 Task: Add a signature Julie Green containing Best wishes for a happy National Technology Day, Julie Green to email address softage.2@softage.net and add a folder Data science
Action: Key pressed n
Screenshot: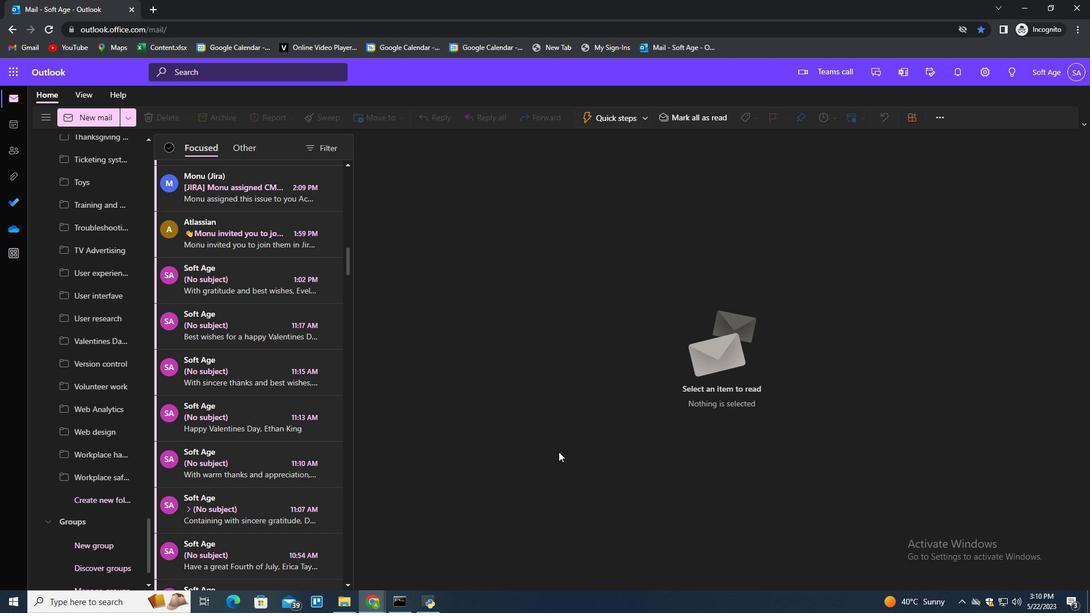 
Action: Mouse moved to (764, 116)
Screenshot: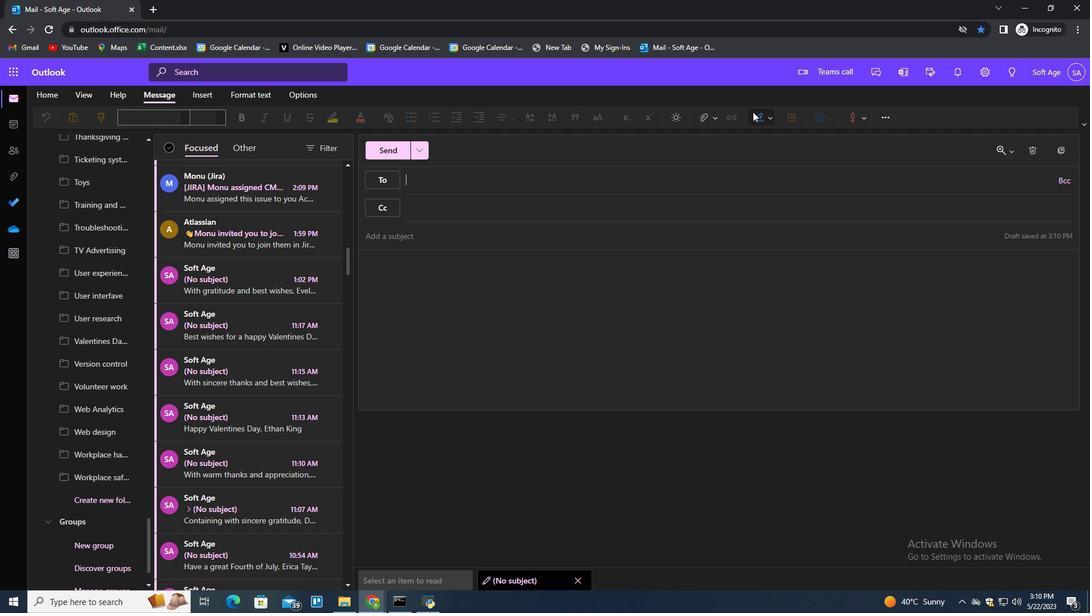 
Action: Mouse pressed left at (764, 116)
Screenshot: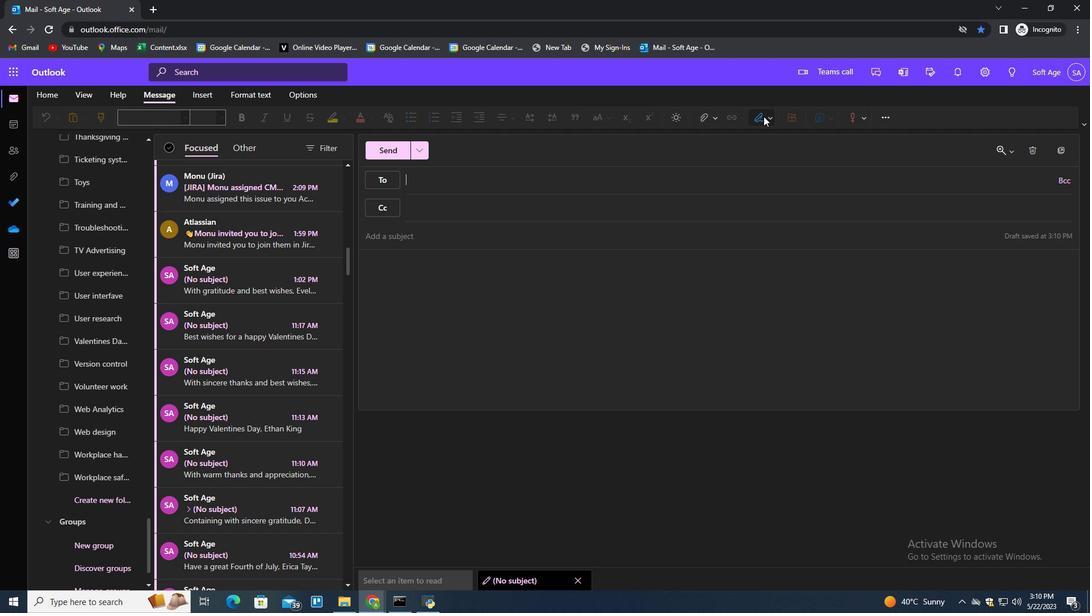 
Action: Mouse moved to (739, 166)
Screenshot: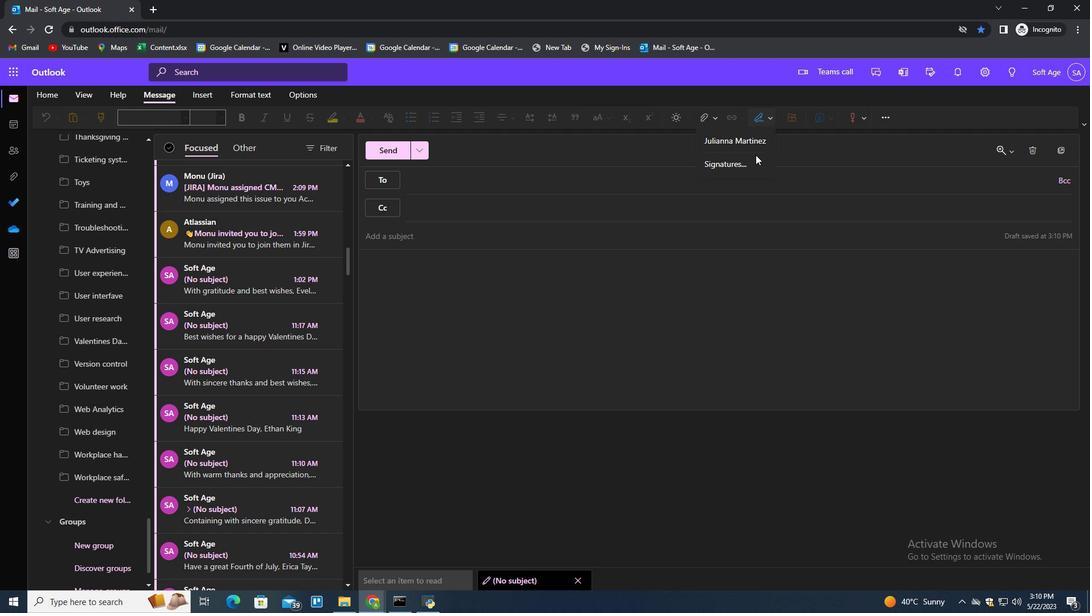 
Action: Mouse pressed left at (739, 166)
Screenshot: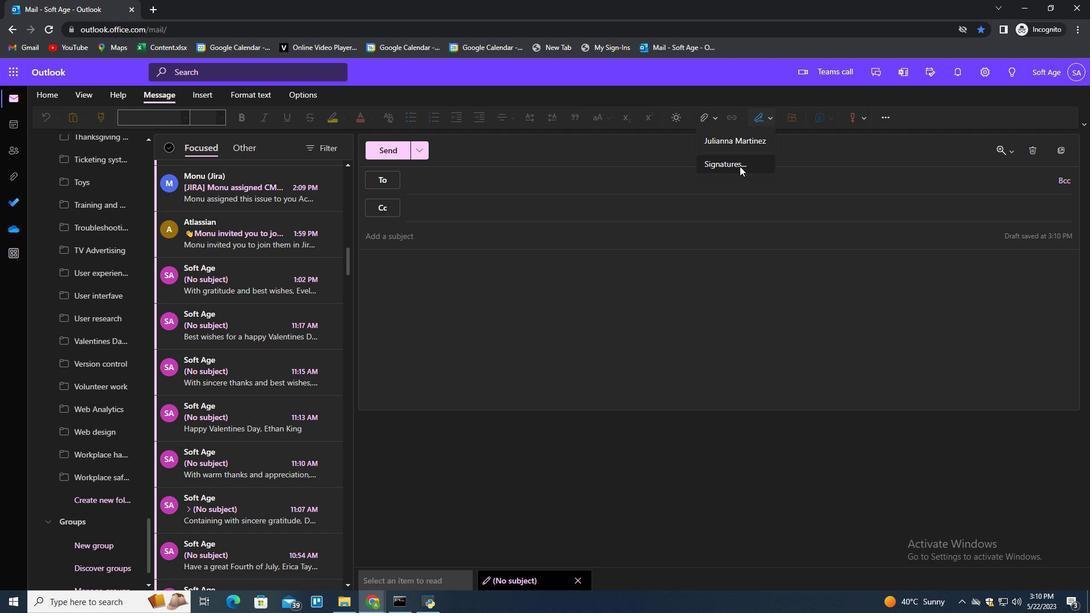 
Action: Mouse moved to (771, 208)
Screenshot: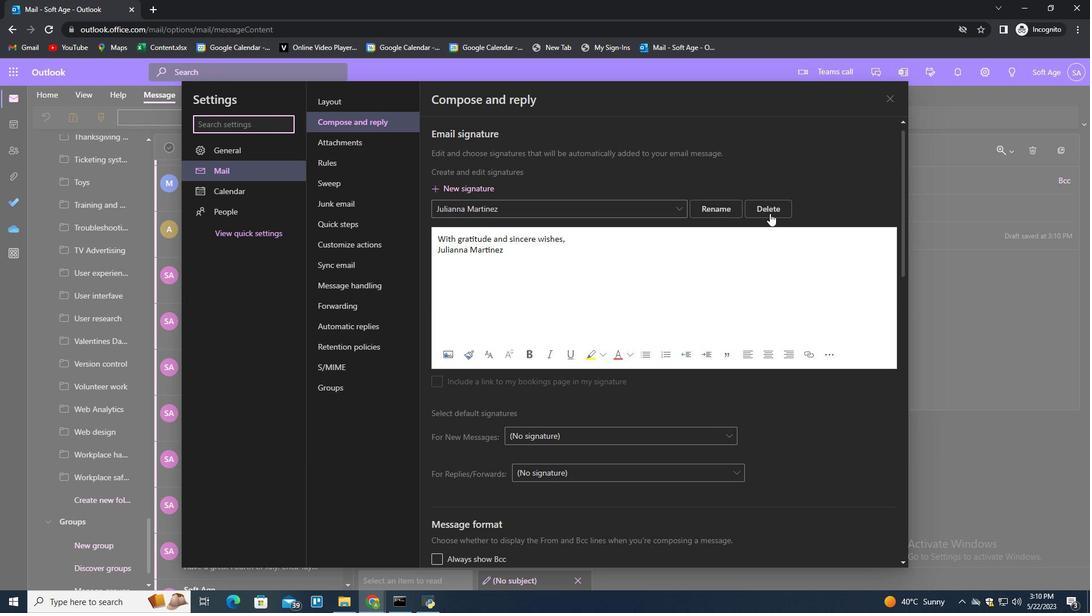 
Action: Mouse pressed left at (771, 208)
Screenshot: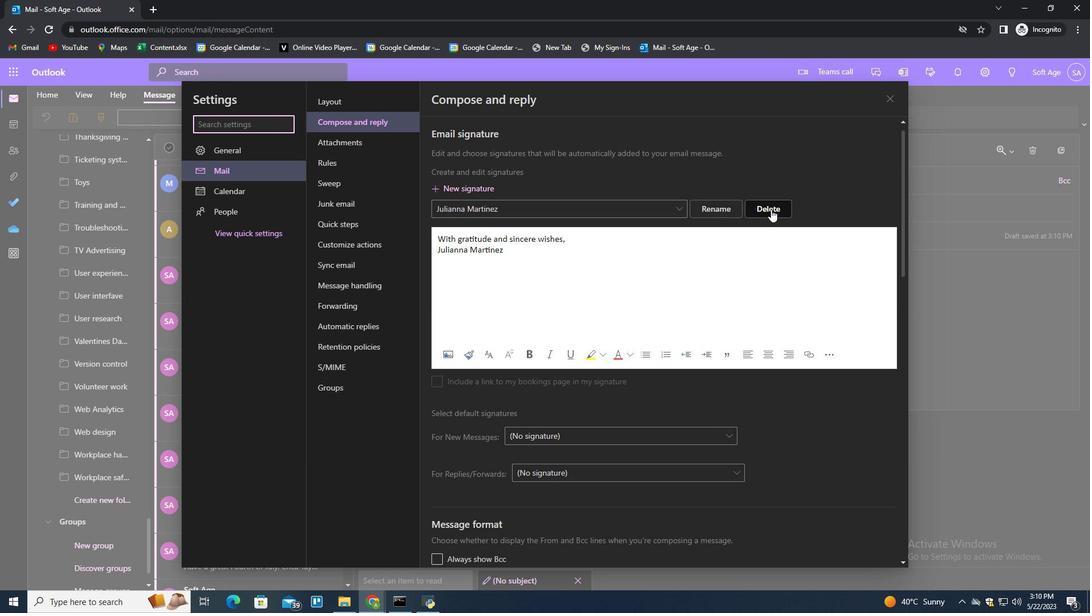 
Action: Mouse moved to (766, 210)
Screenshot: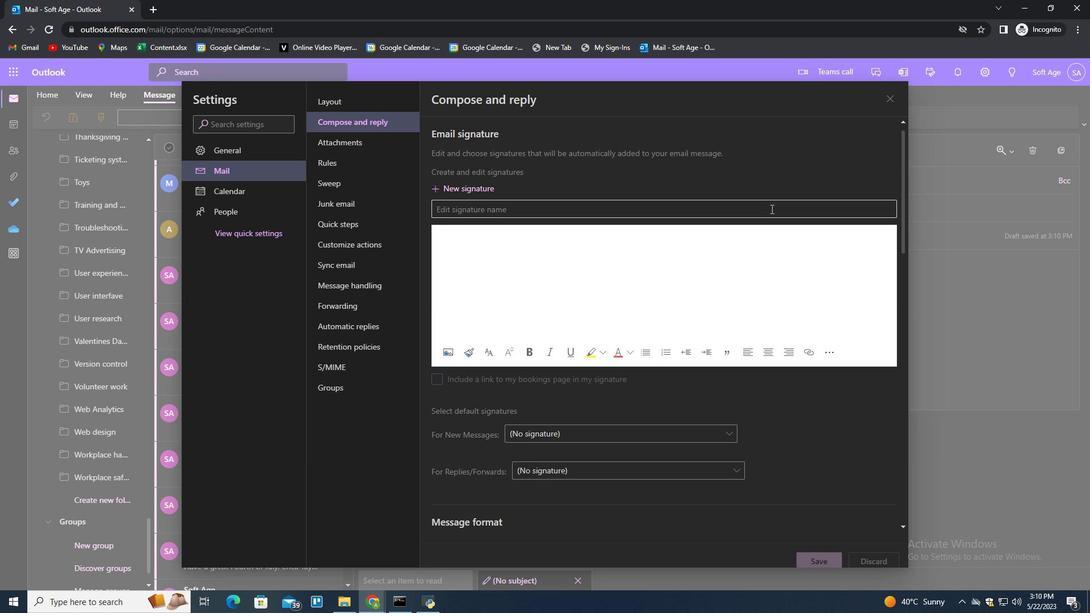 
Action: Mouse pressed left at (766, 210)
Screenshot: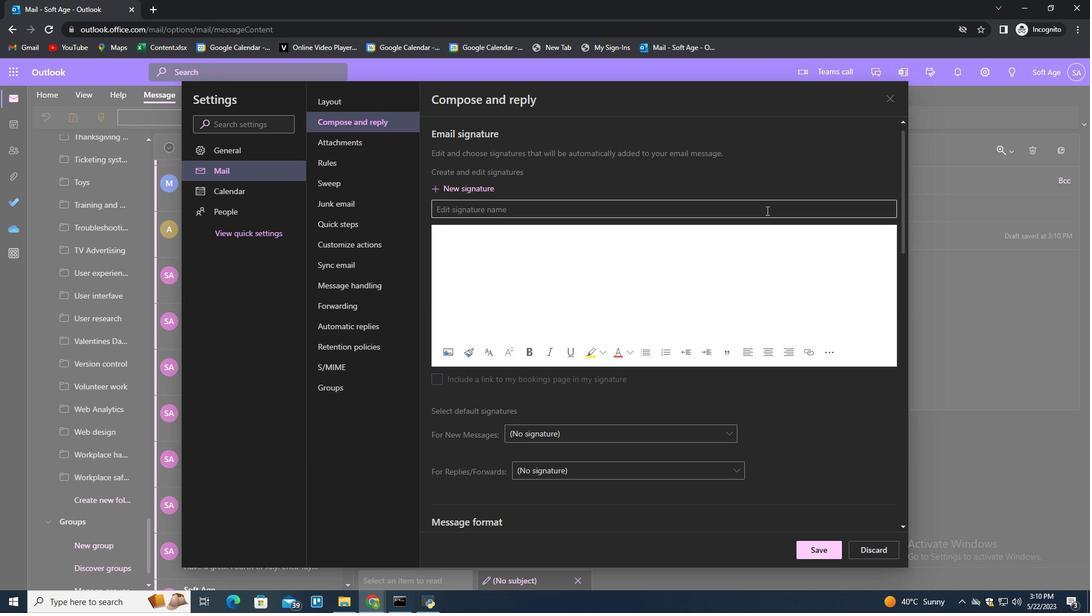 
Action: Mouse moved to (766, 210)
Screenshot: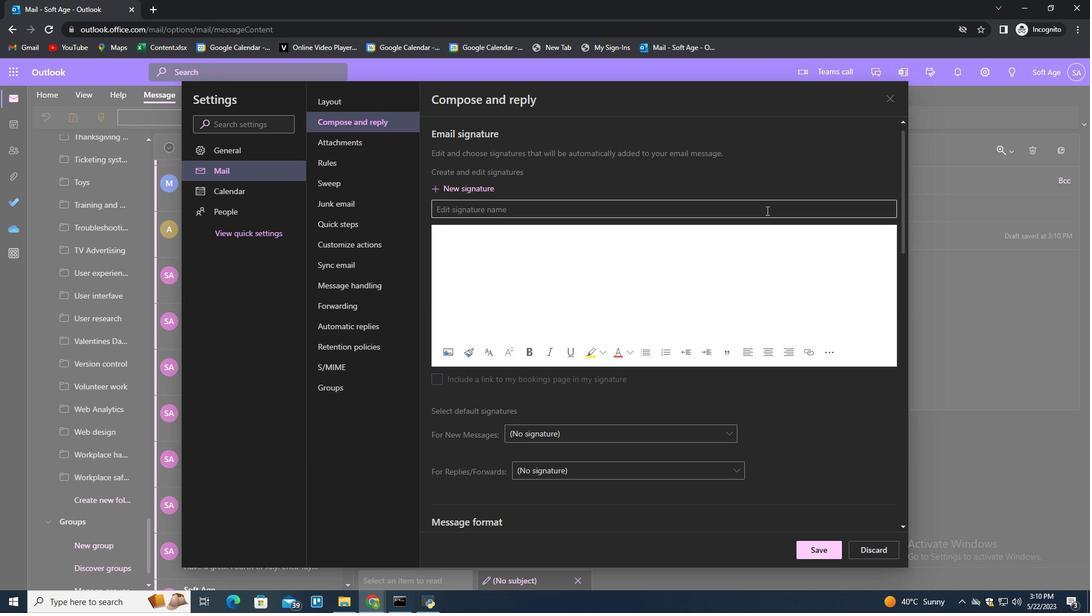 
Action: Key pressed <Key.shift>G<Key.backspace>Julie<Key.space><Key.shift>Green
Screenshot: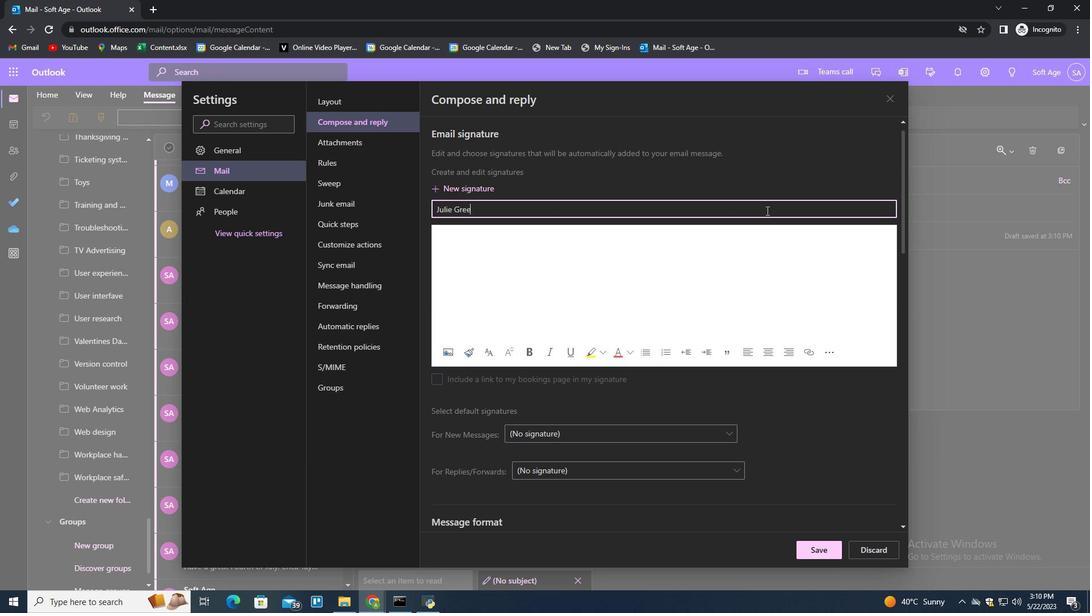 
Action: Mouse moved to (712, 179)
Screenshot: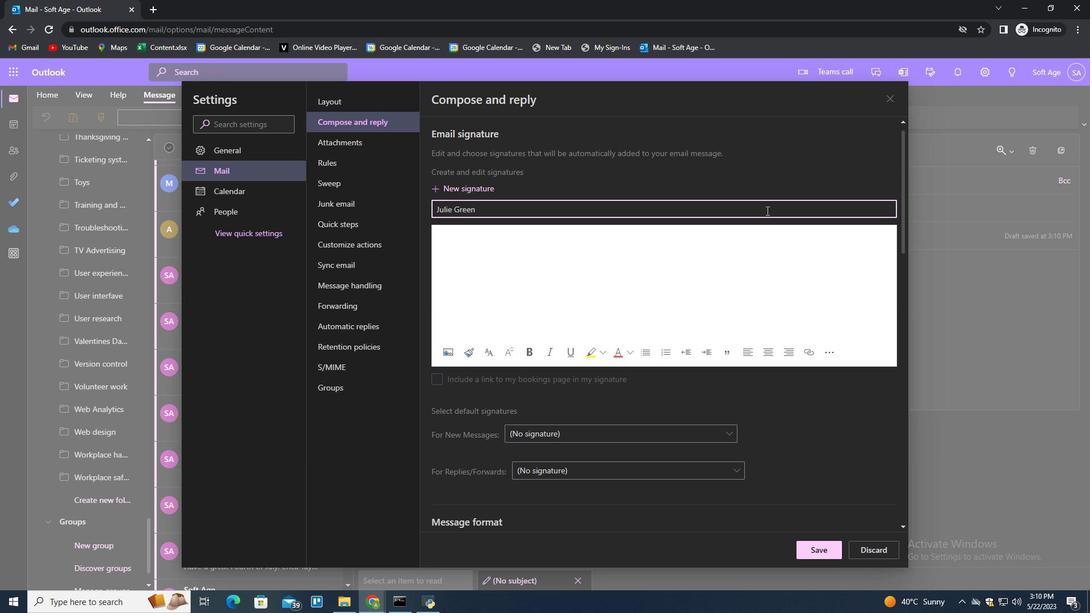 
Action: Key pressed <Key.tab><Key.shift>Best<Key.space>wishes<Key.space>for<Key.space>a<Key.space>happp<Key.backspace>y<Key.space><Key.shift>Naitonal<Key.space>t<Key.backspace><Key.backspace><Key.backspace><Key.backspace><Key.backspace><Key.backspace>ional<Key.space><Key.shift>T<Key.backspace><Key.backspace><Key.backspace><Key.backspace><Key.backspace><Key.backspace><Key.backspace><Key.backspace><Key.backspace><Key.backspace>ATIONAL<Key.space><Key.shift>Technology<Key.space><Key.shift>Day,<Key.shift_r><Key.enter><Key.shift>Julie<Key.space><Key.shift>Green
Screenshot: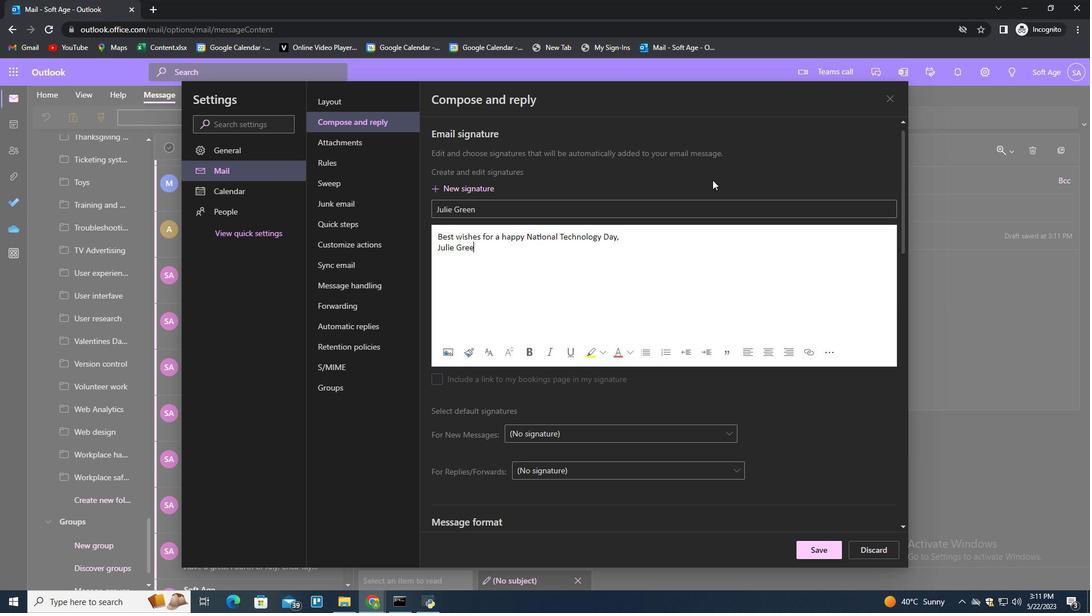 
Action: Mouse moved to (823, 547)
Screenshot: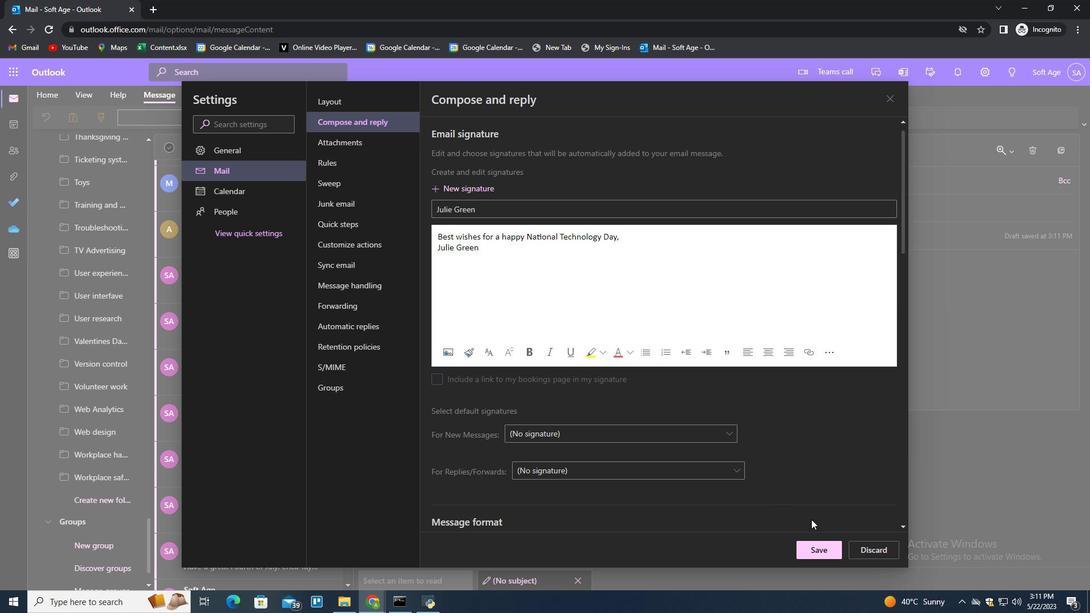 
Action: Mouse pressed left at (823, 547)
Screenshot: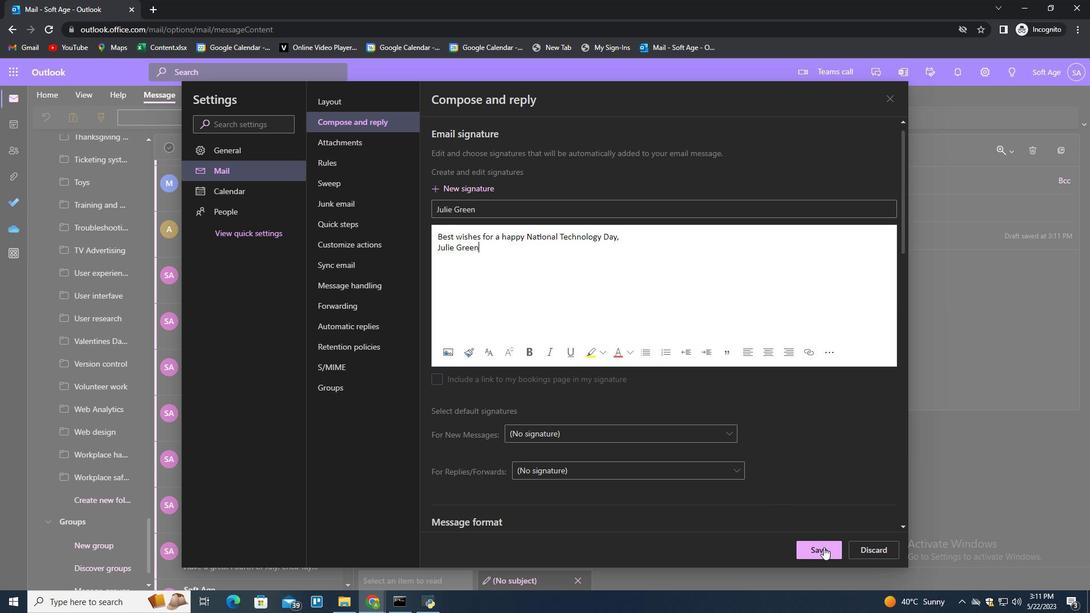 
Action: Mouse moved to (939, 351)
Screenshot: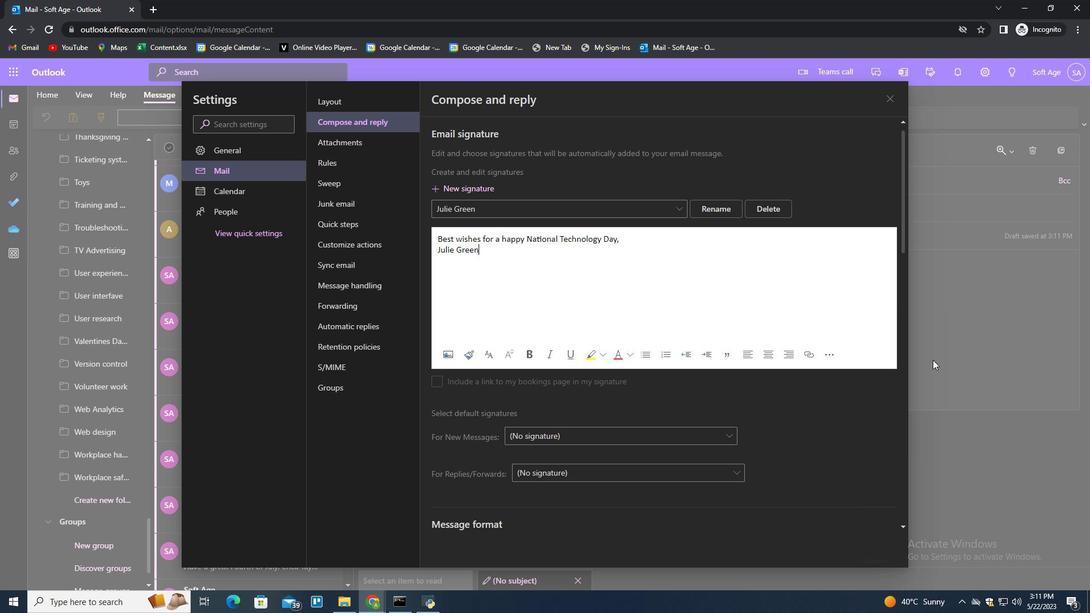 
Action: Mouse pressed left at (939, 351)
Screenshot: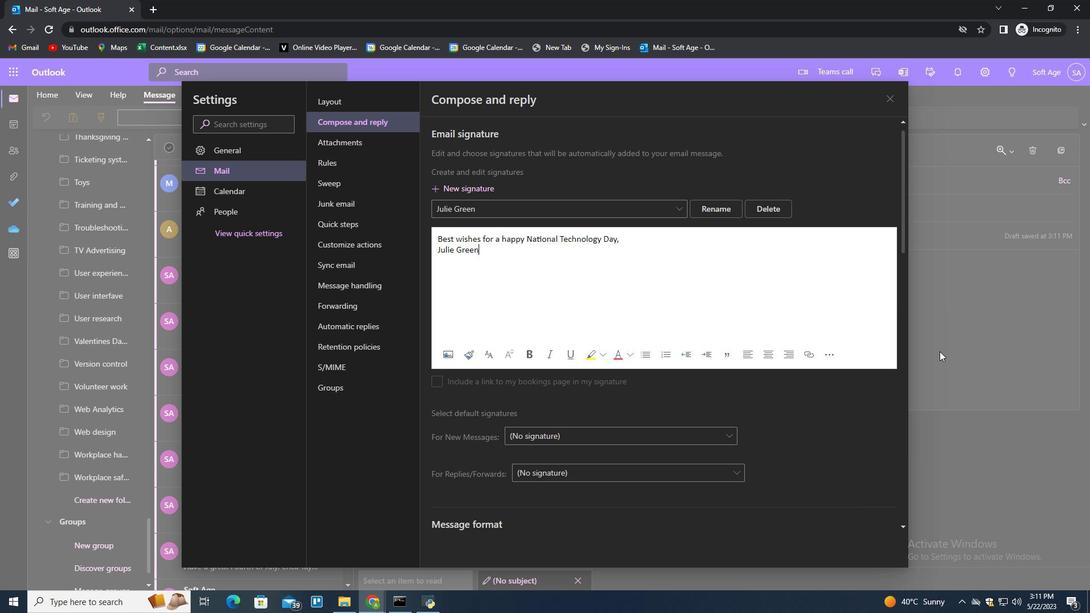 
Action: Mouse moved to (769, 116)
Screenshot: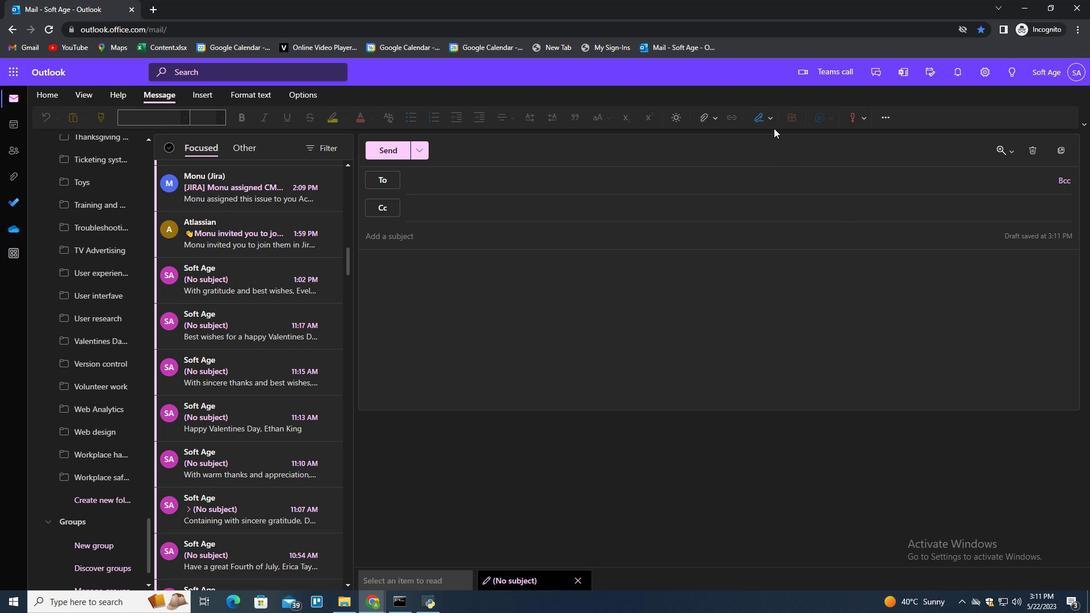 
Action: Mouse pressed left at (769, 116)
Screenshot: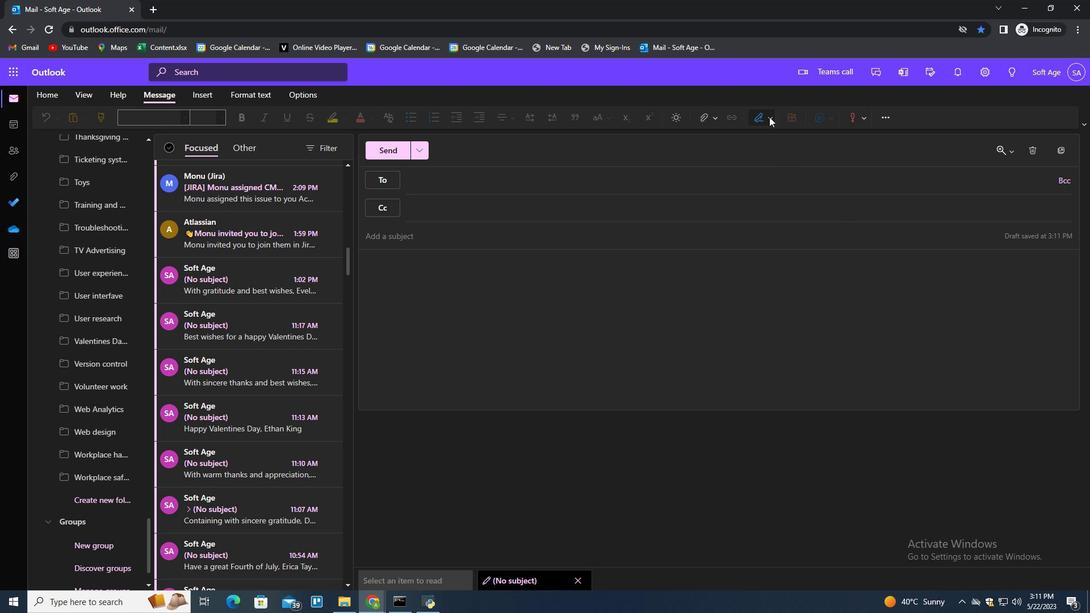 
Action: Mouse moved to (760, 145)
Screenshot: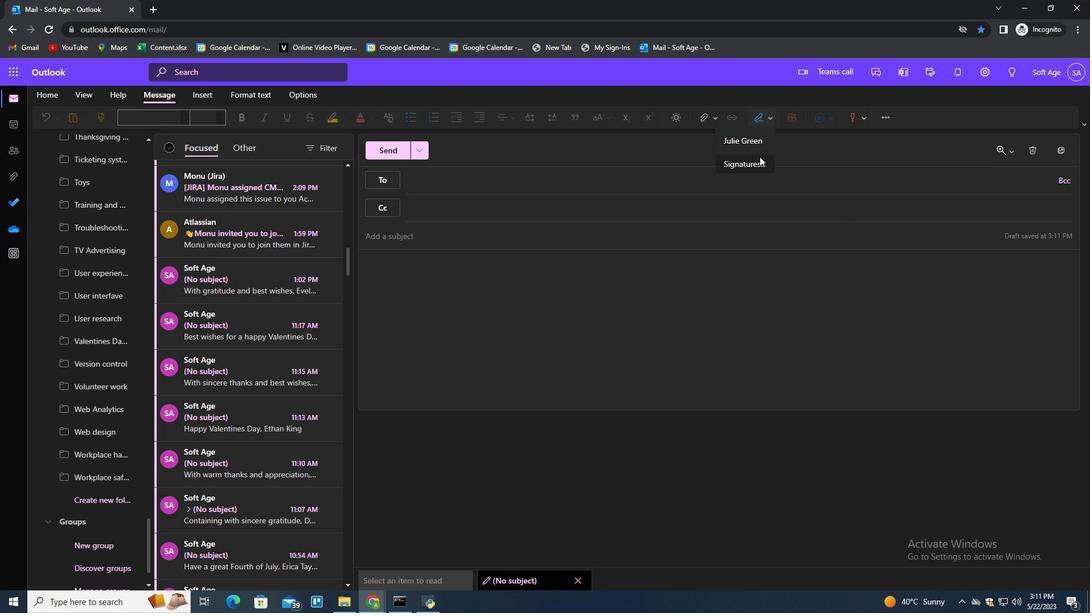 
Action: Mouse pressed left at (760, 145)
Screenshot: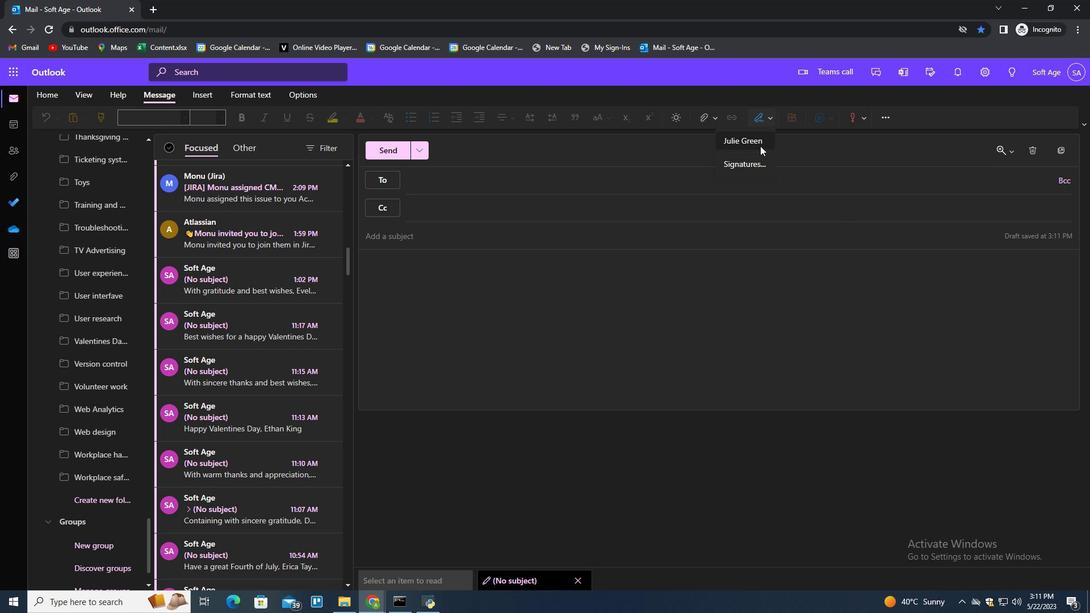 
Action: Mouse moved to (411, 183)
Screenshot: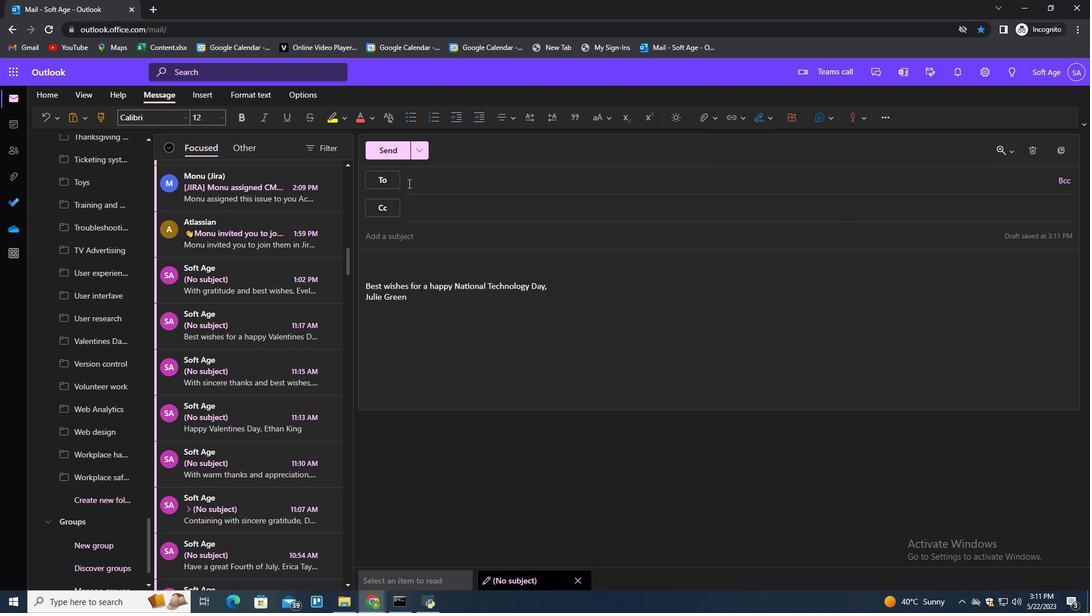 
Action: Mouse pressed left at (411, 183)
Screenshot: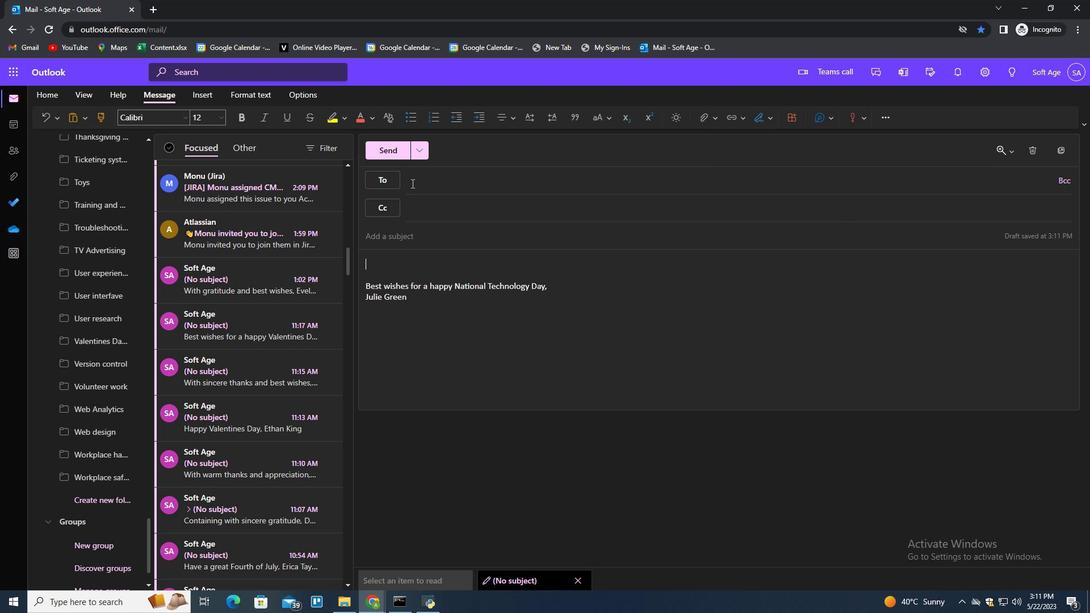 
Action: Key pressed softage.2<Key.shift>@softage.net<Key.enter>
Screenshot: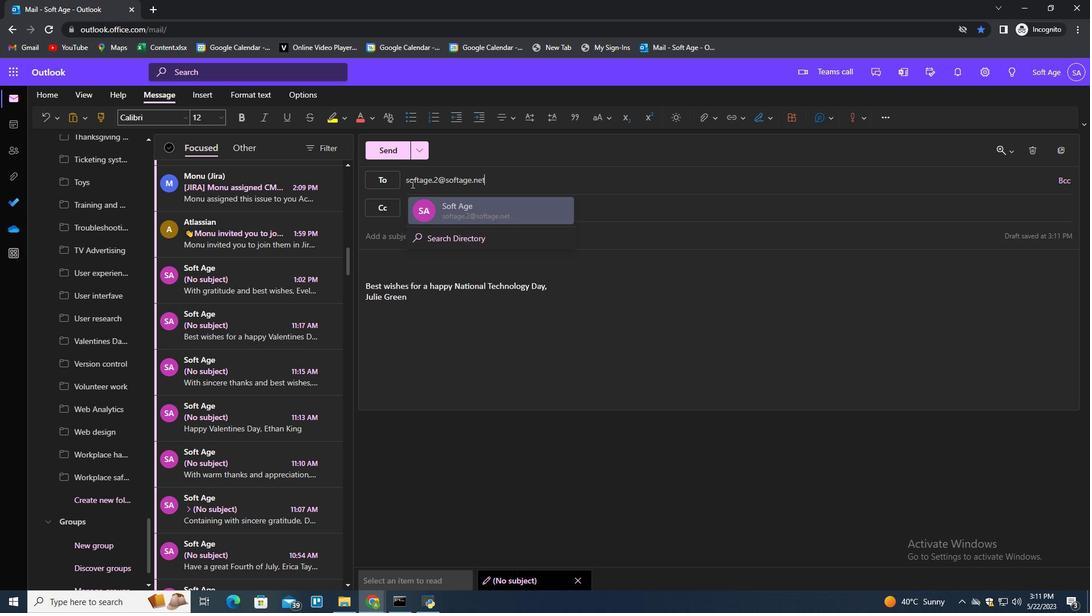 
Action: Mouse moved to (115, 497)
Screenshot: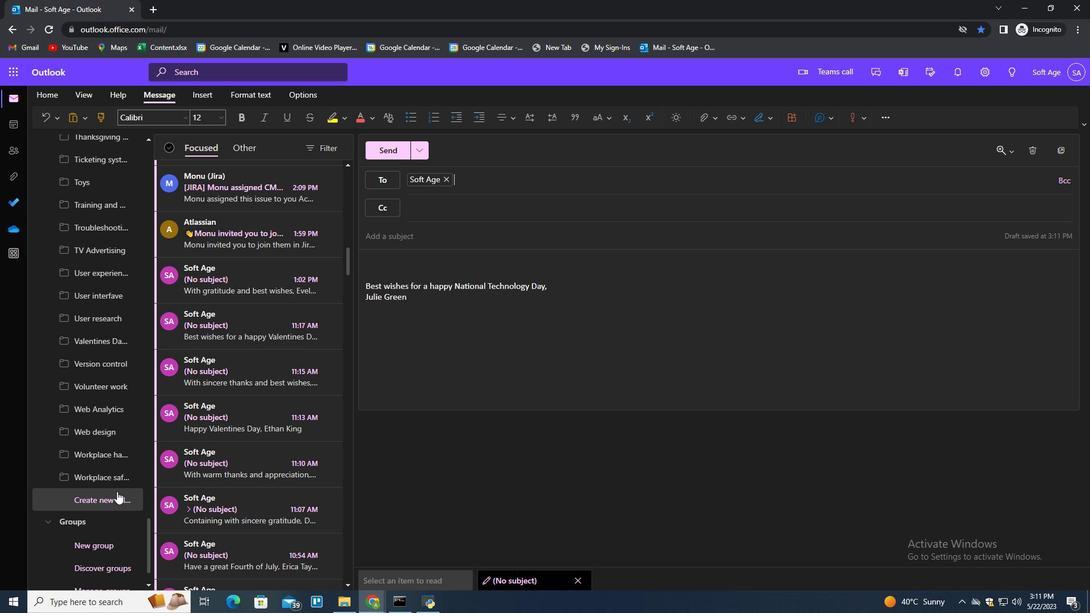 
Action: Mouse pressed left at (115, 497)
Screenshot: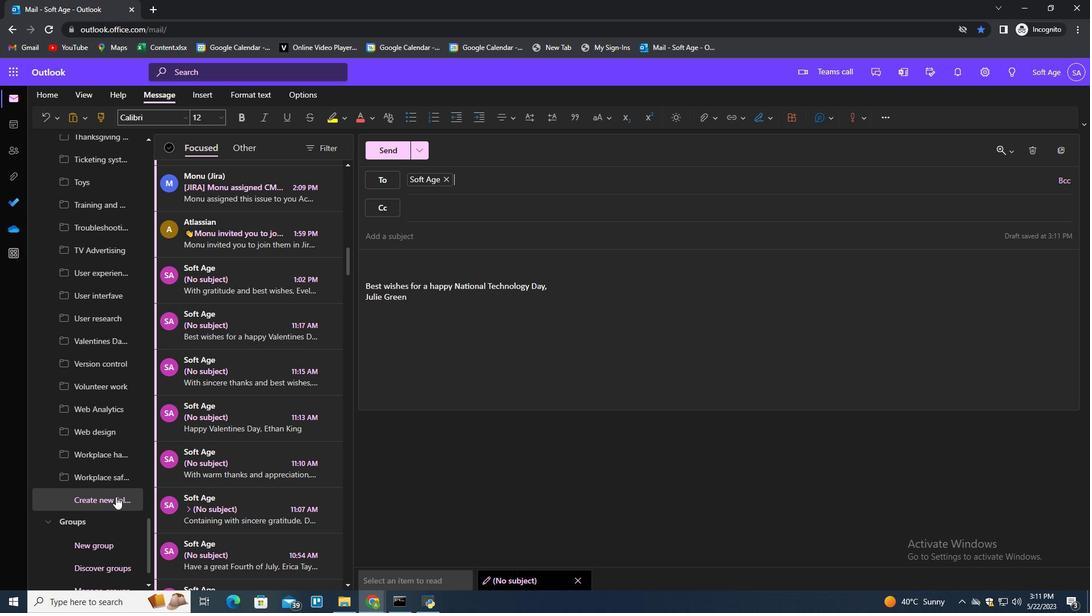 
Action: Key pressed <Key.shift>Data<Key.space>science<Key.enter>
Screenshot: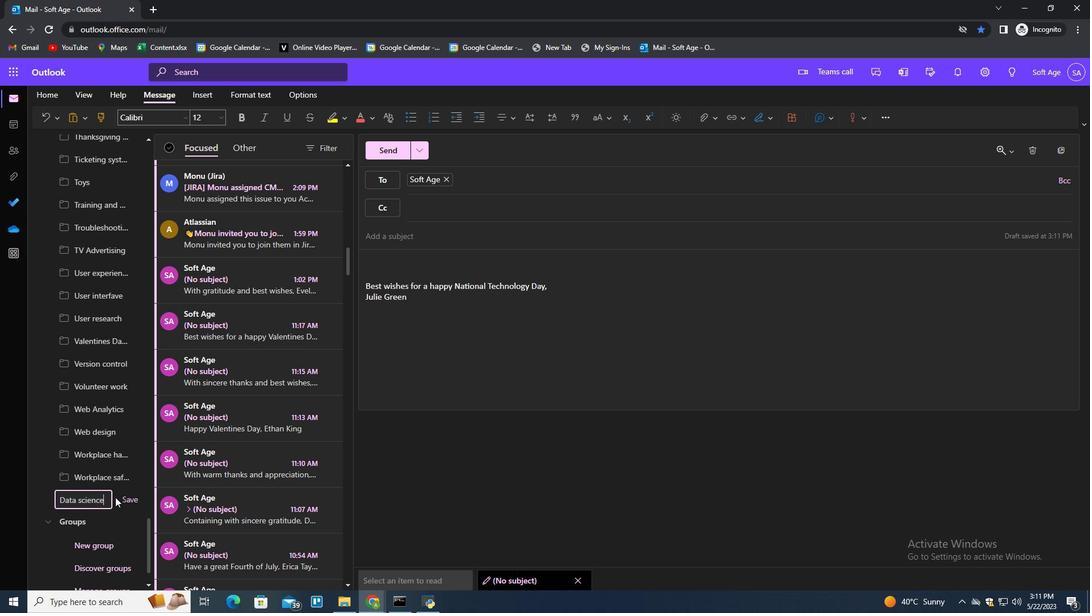 
